 Task: Use the formula "ISEVEN" in spreadsheet "Project portfolio".
Action: Mouse moved to (314, 203)
Screenshot: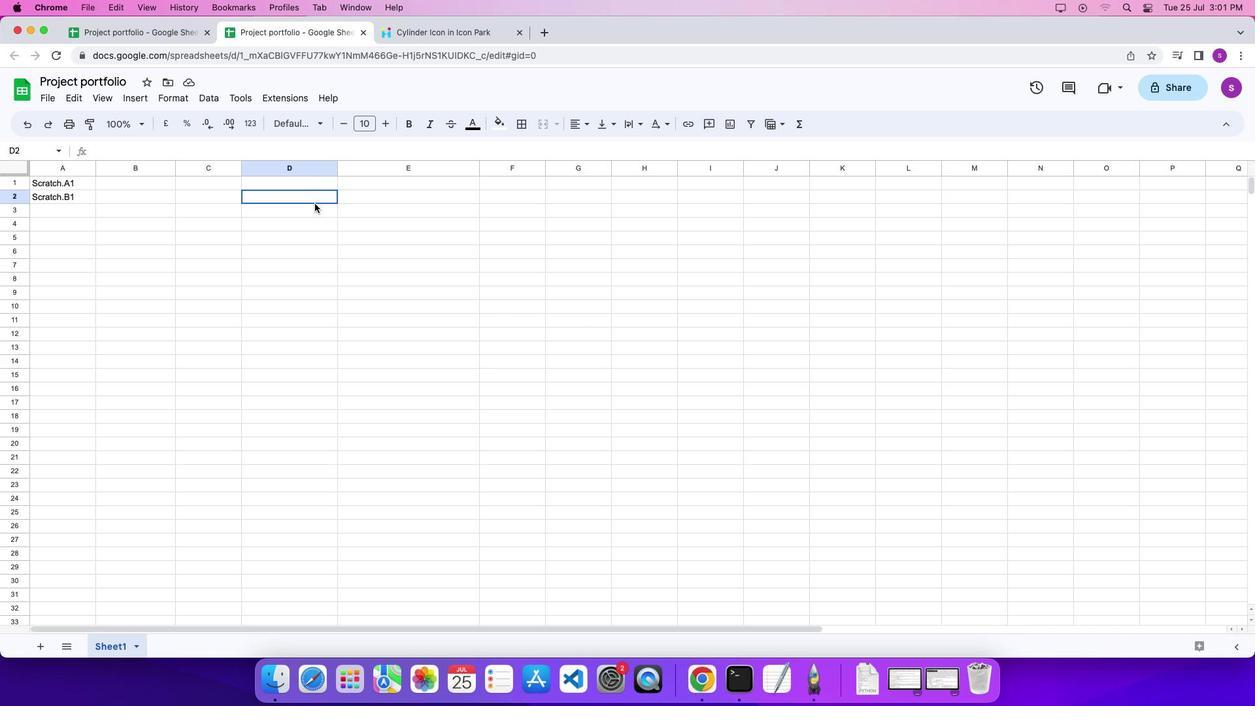 
Action: Mouse pressed left at (314, 203)
Screenshot: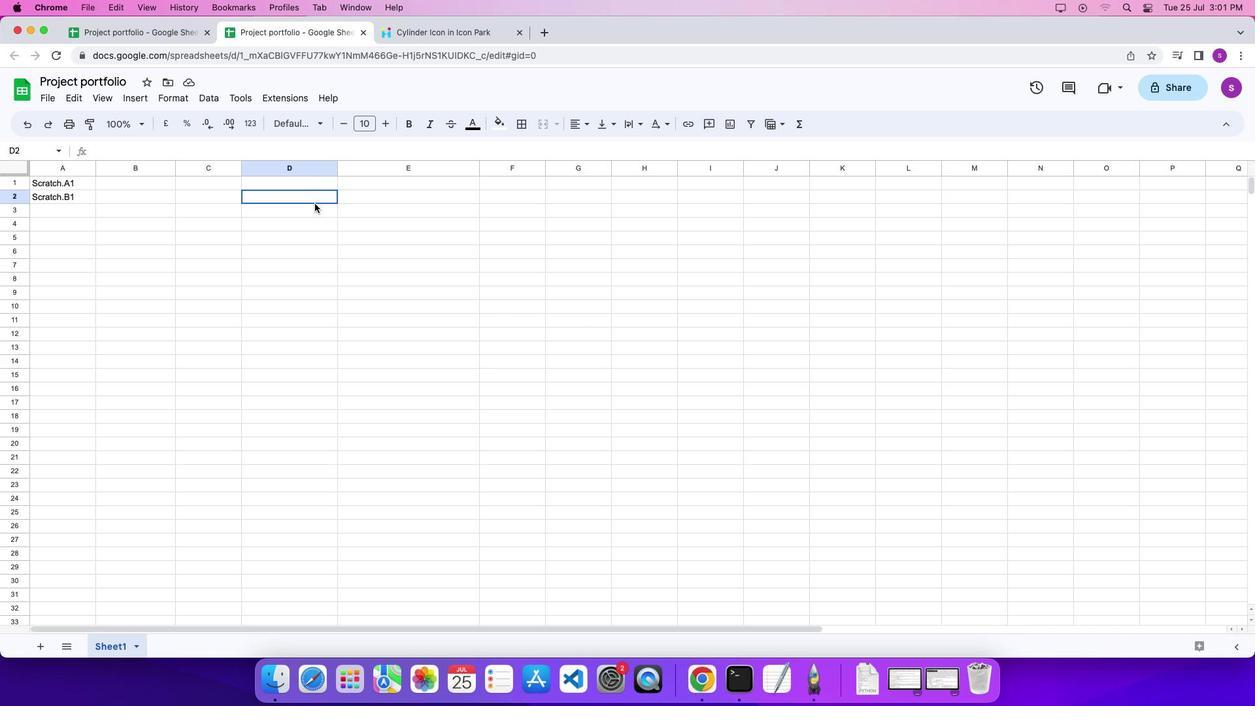 
Action: Mouse pressed left at (314, 203)
Screenshot: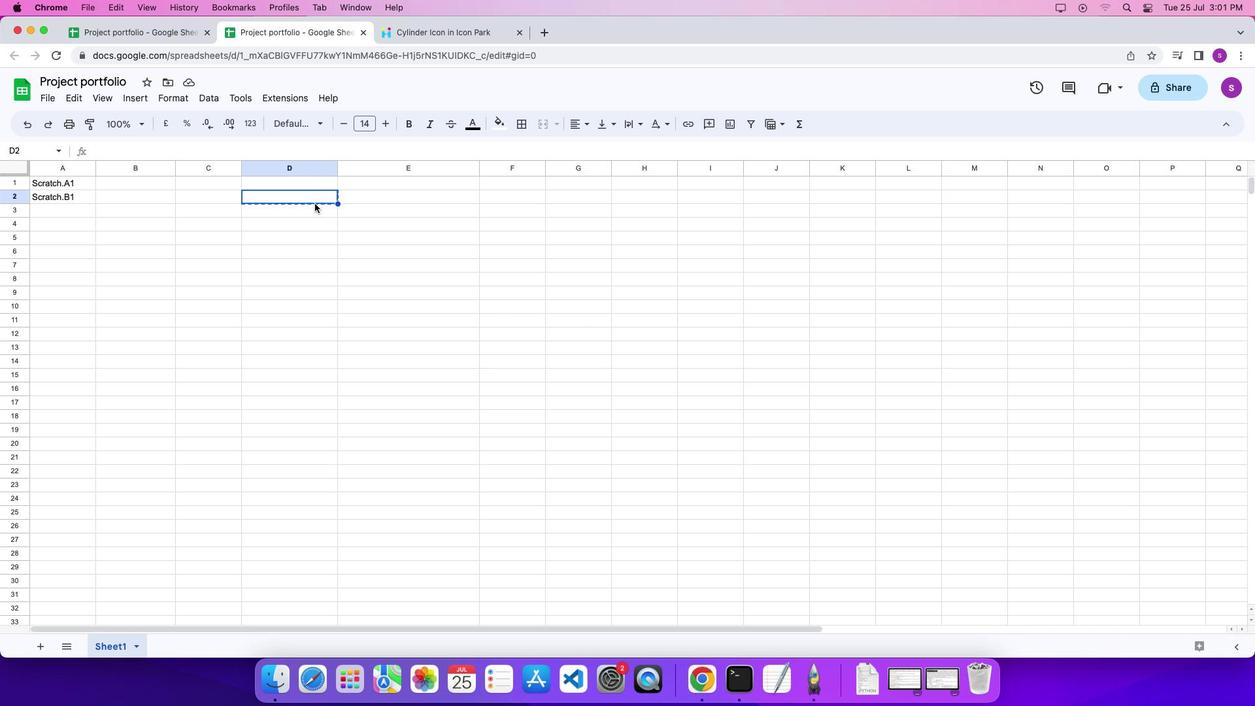 
Action: Key pressed '='
Screenshot: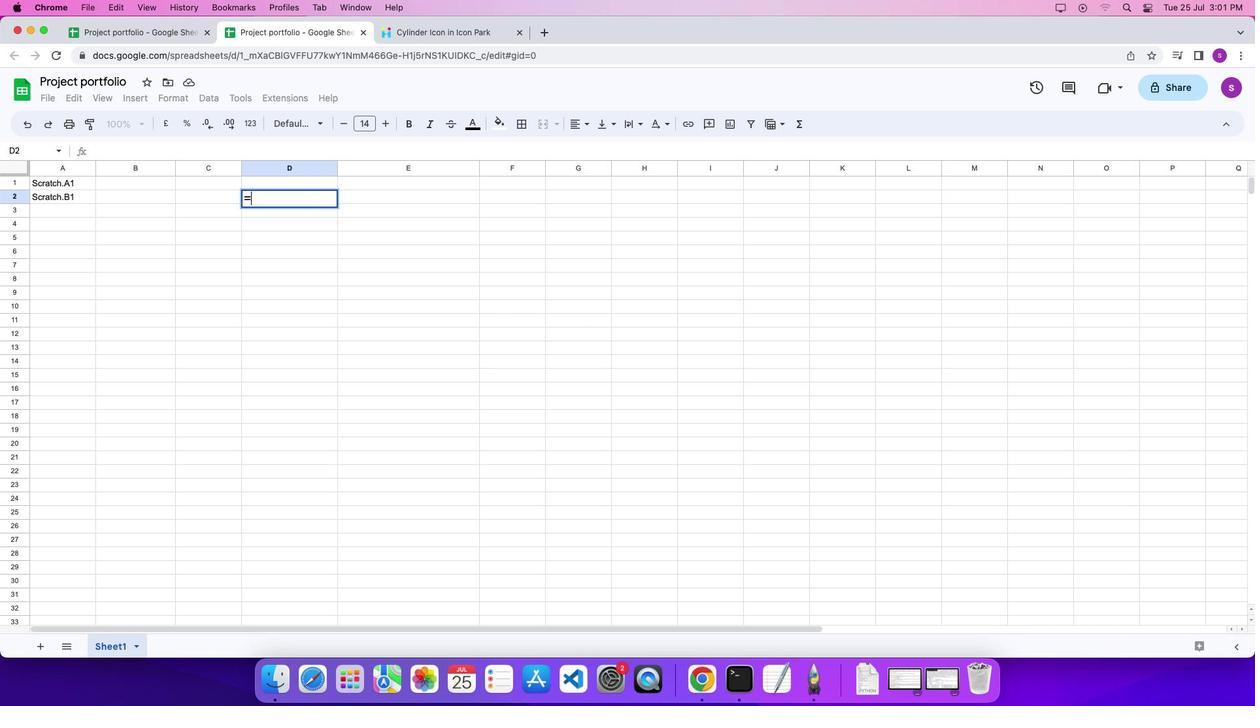 
Action: Mouse moved to (801, 121)
Screenshot: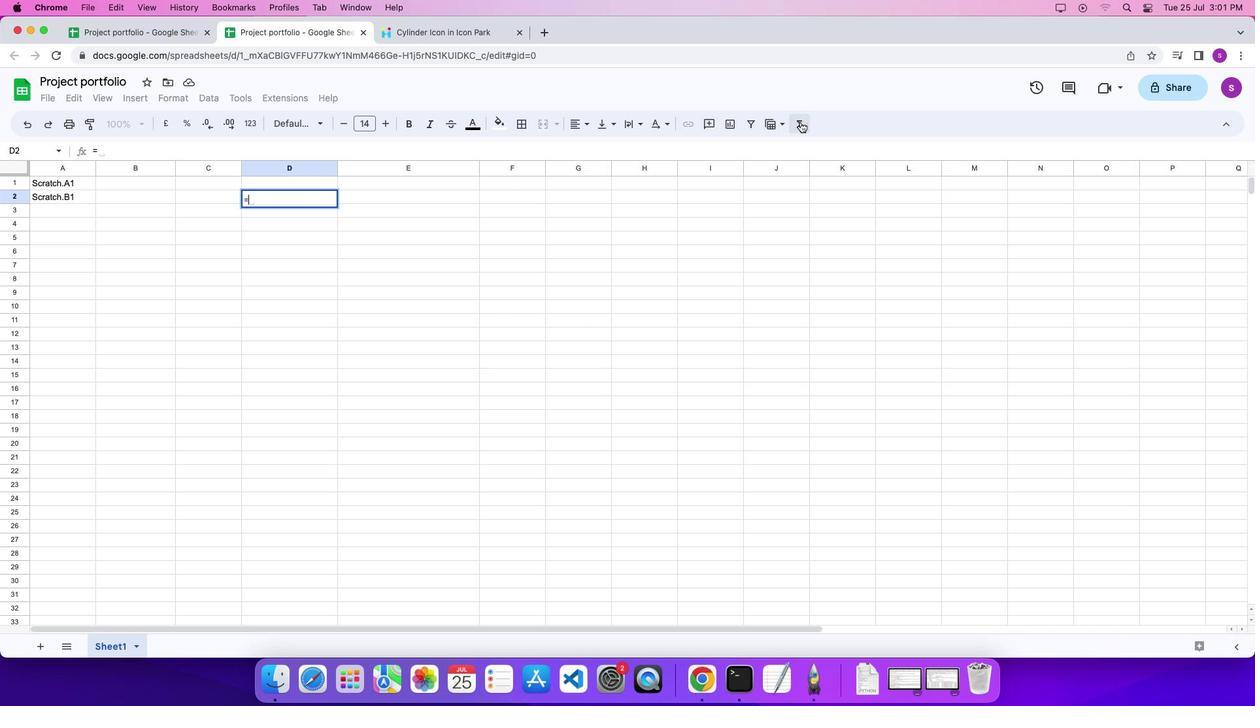 
Action: Mouse pressed left at (801, 121)
Screenshot: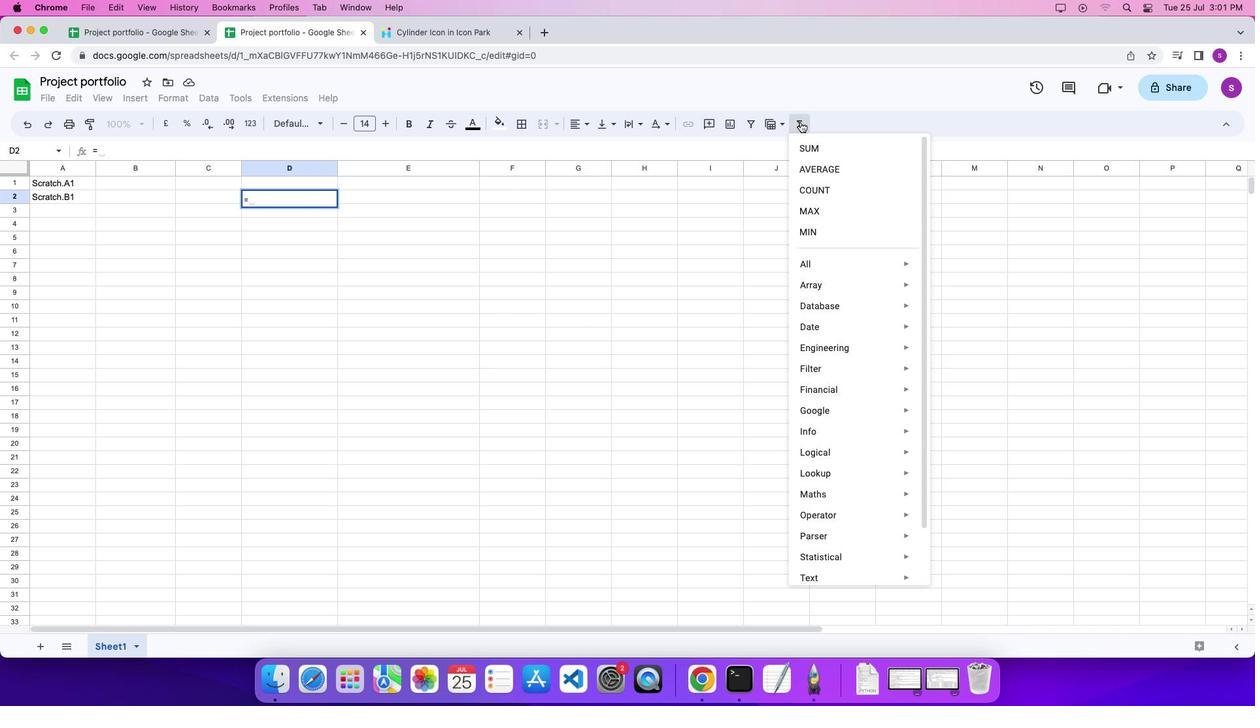
Action: Mouse moved to (996, 565)
Screenshot: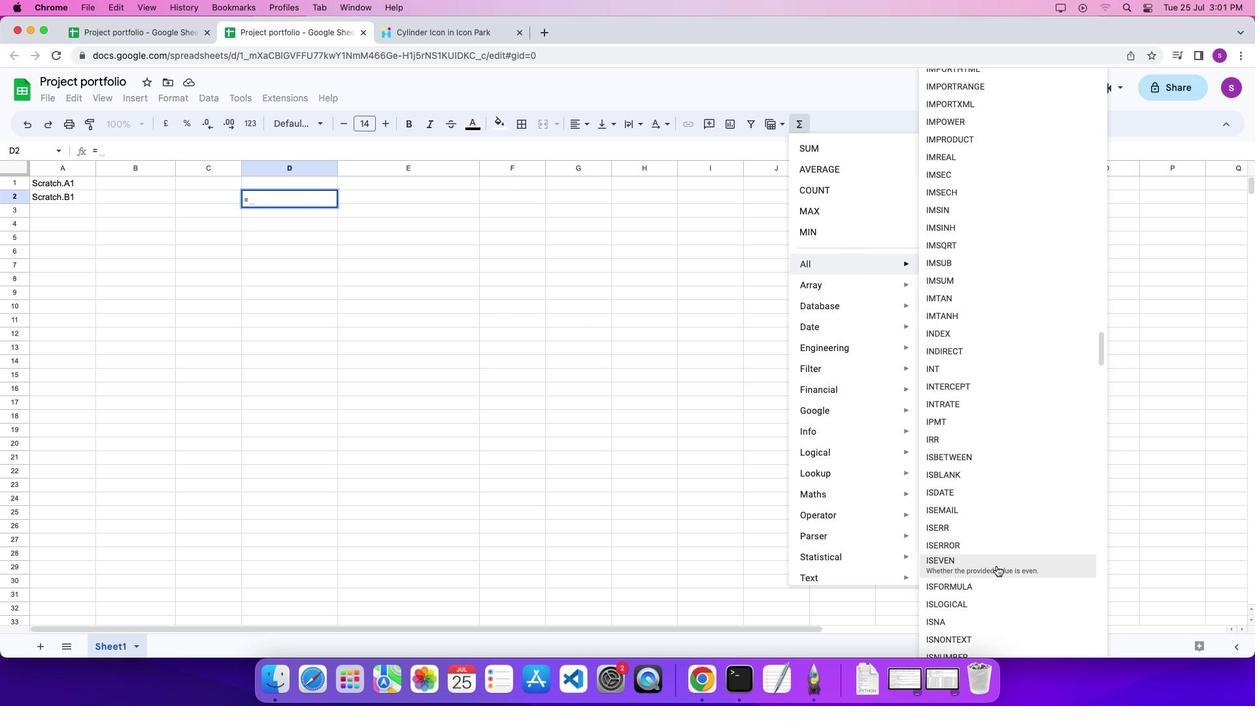 
Action: Mouse pressed left at (996, 565)
Screenshot: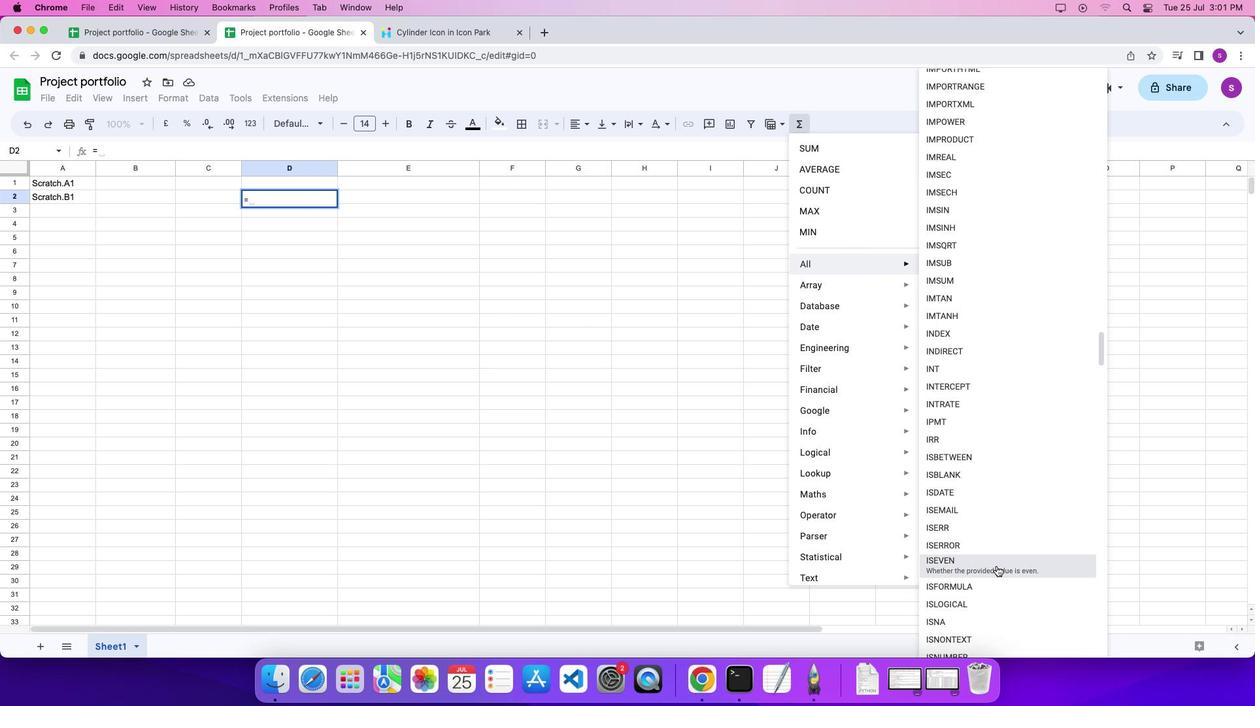 
Action: Mouse moved to (994, 555)
Screenshot: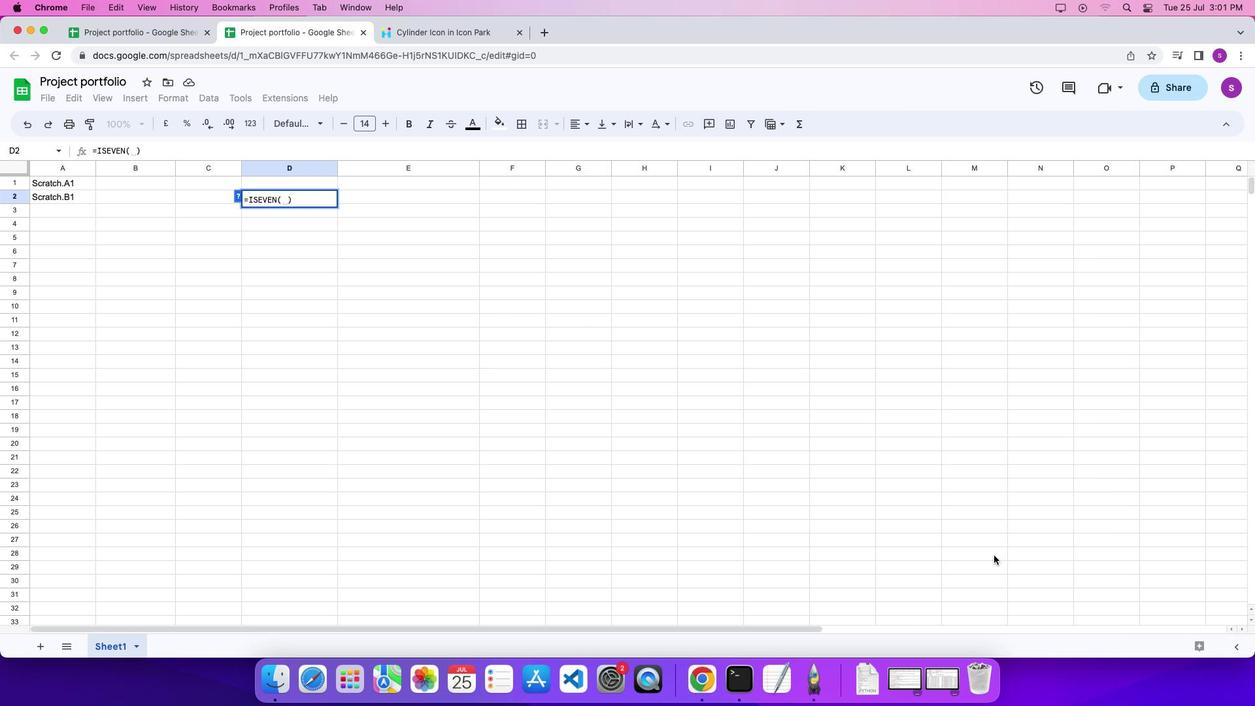 
Action: Key pressed '5''\x03'
Screenshot: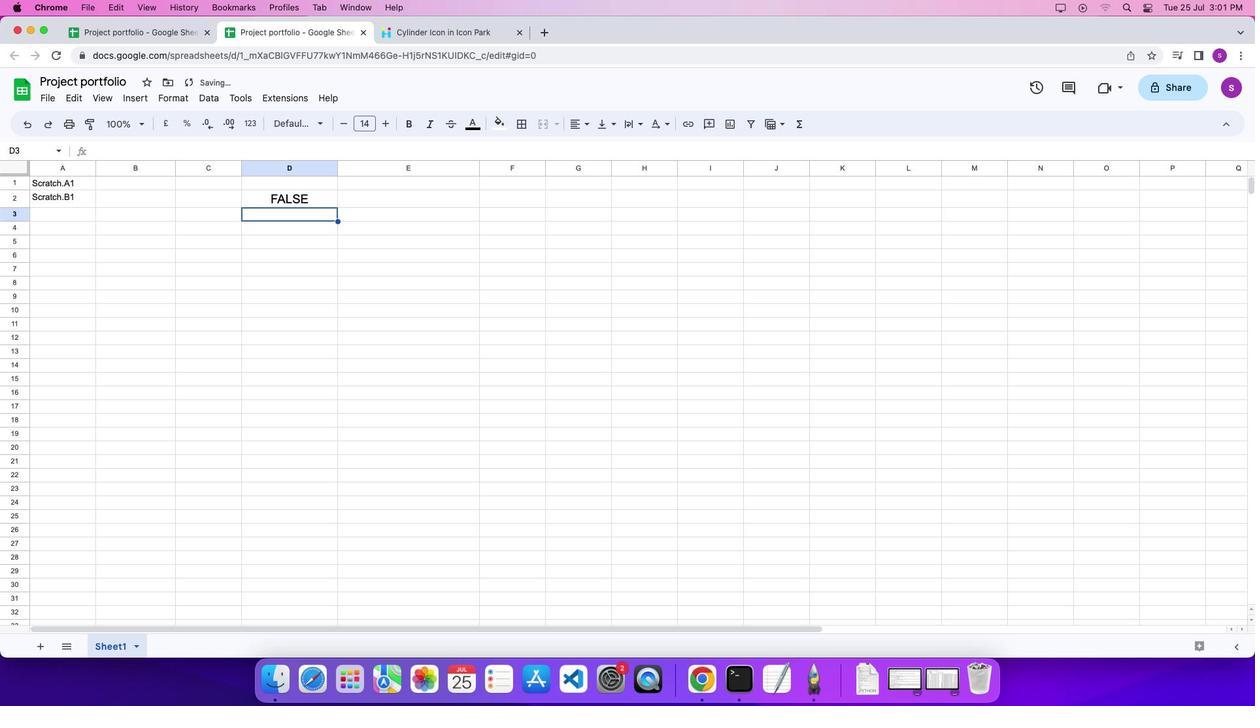 
